 Task: Create a rule when a start date in next month is set on a card by me.
Action: Mouse moved to (1100, 95)
Screenshot: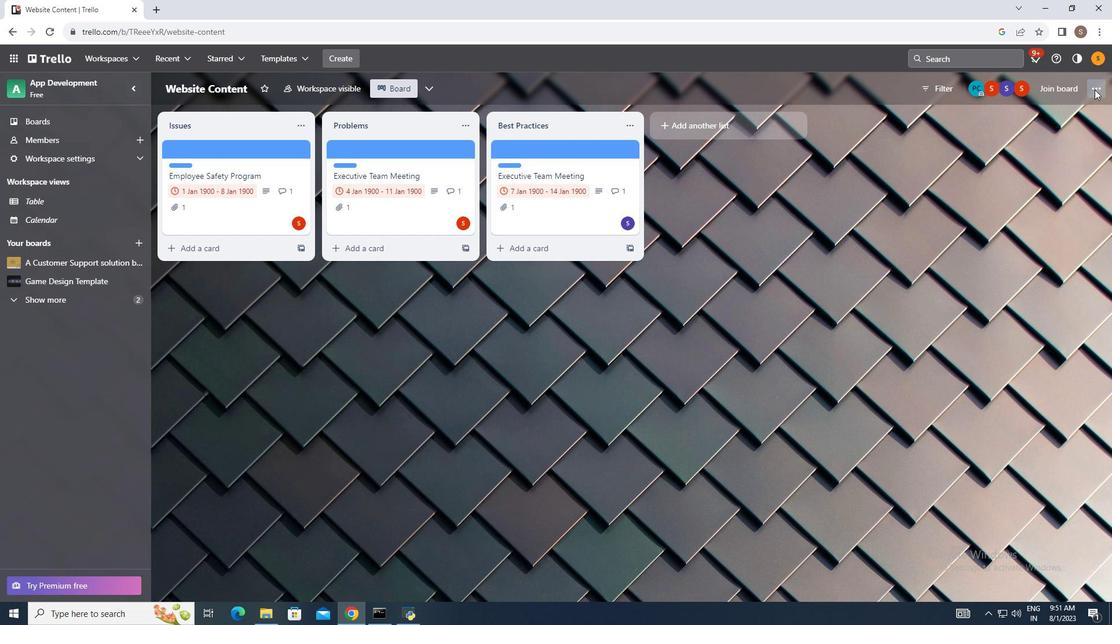
Action: Mouse pressed left at (1100, 95)
Screenshot: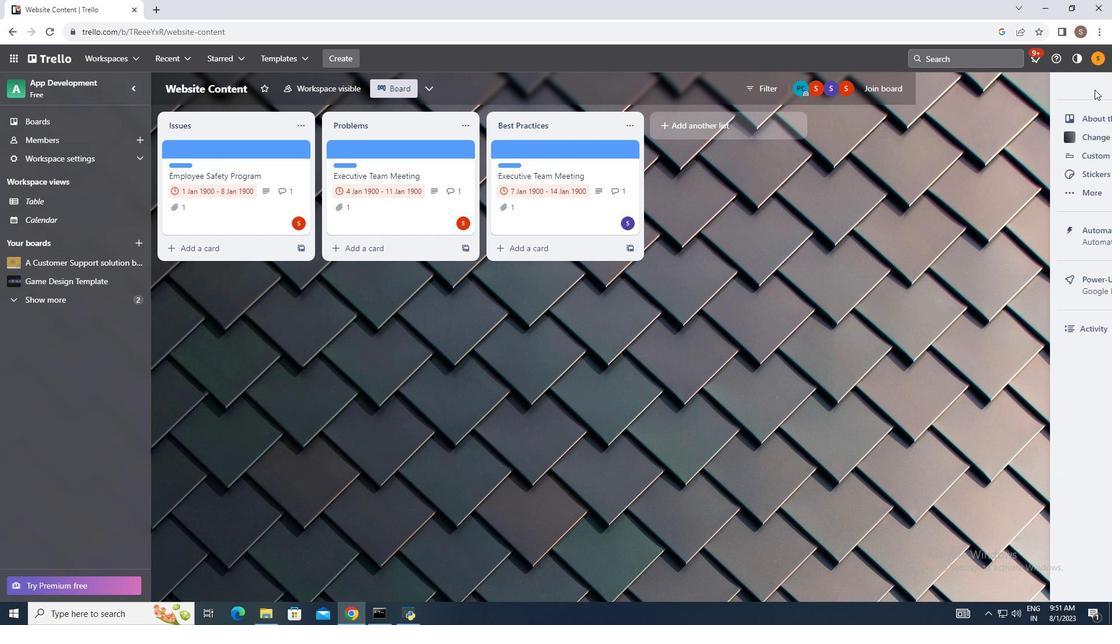
Action: Mouse moved to (1020, 231)
Screenshot: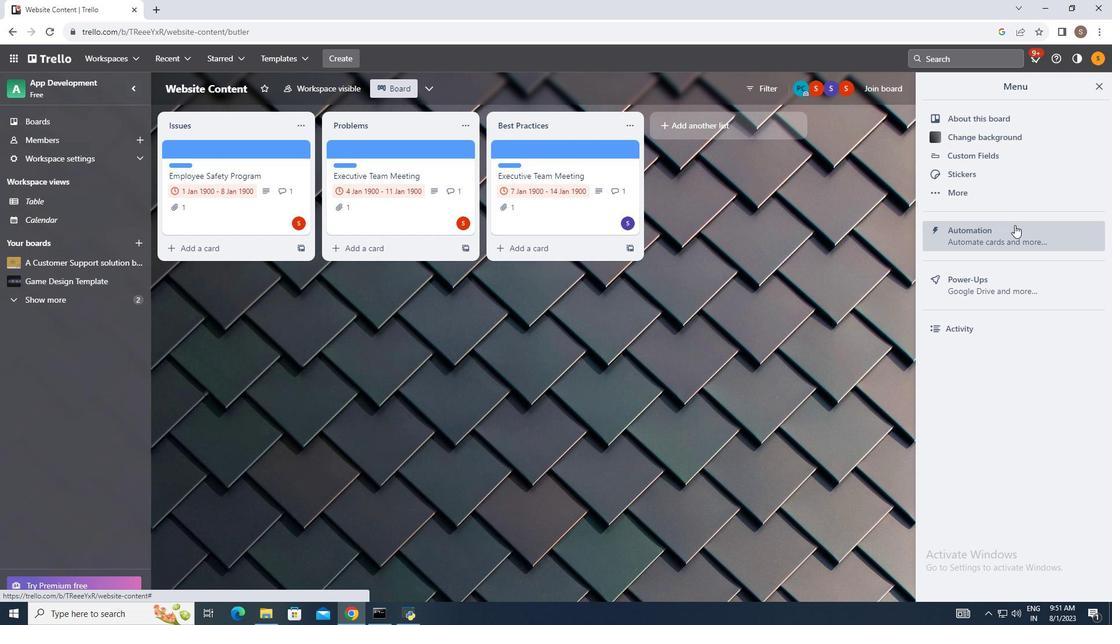 
Action: Mouse pressed left at (1020, 231)
Screenshot: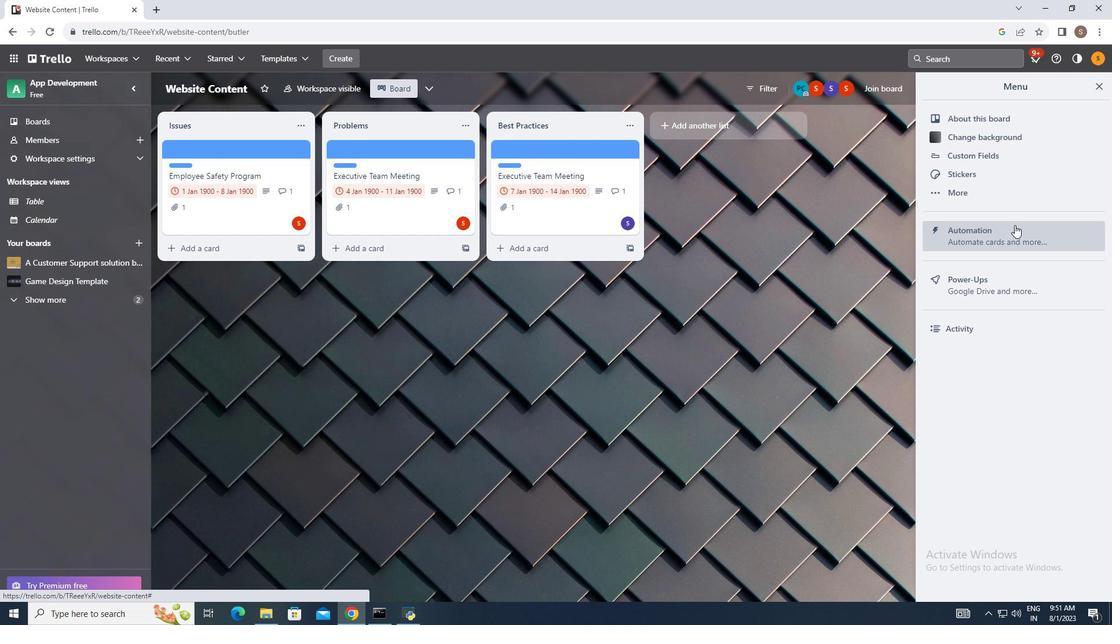 
Action: Mouse moved to (202, 198)
Screenshot: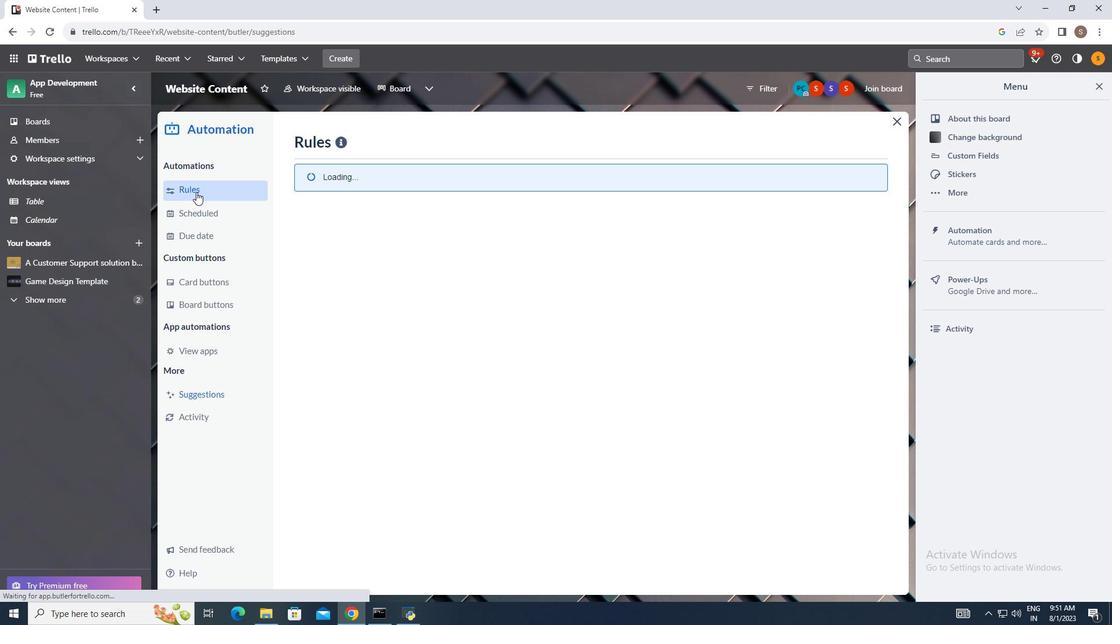 
Action: Mouse pressed left at (202, 198)
Screenshot: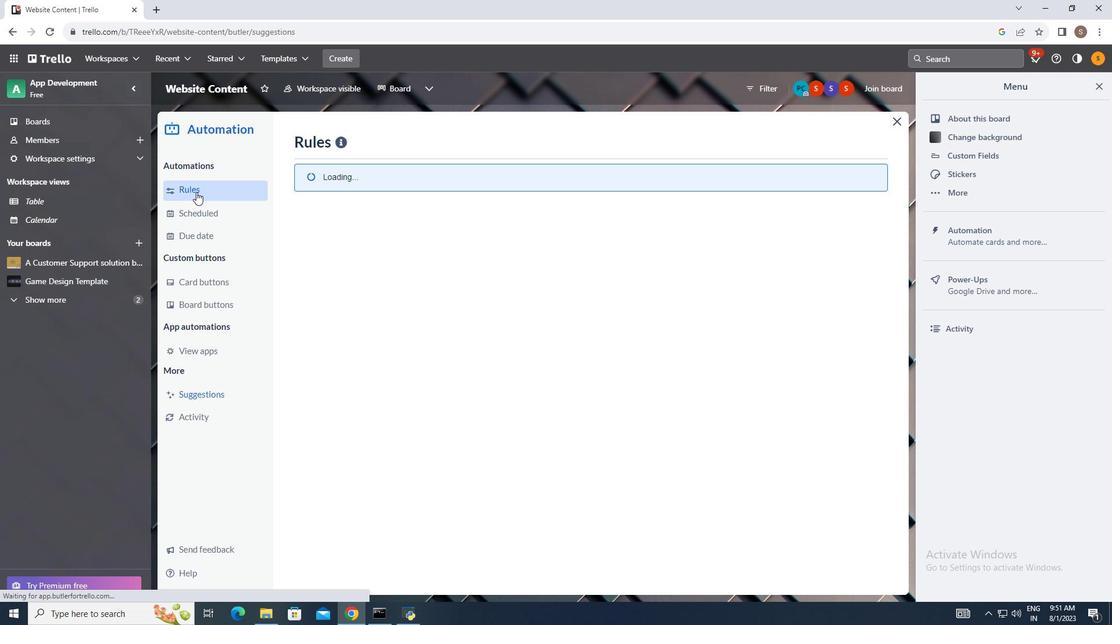 
Action: Mouse moved to (785, 148)
Screenshot: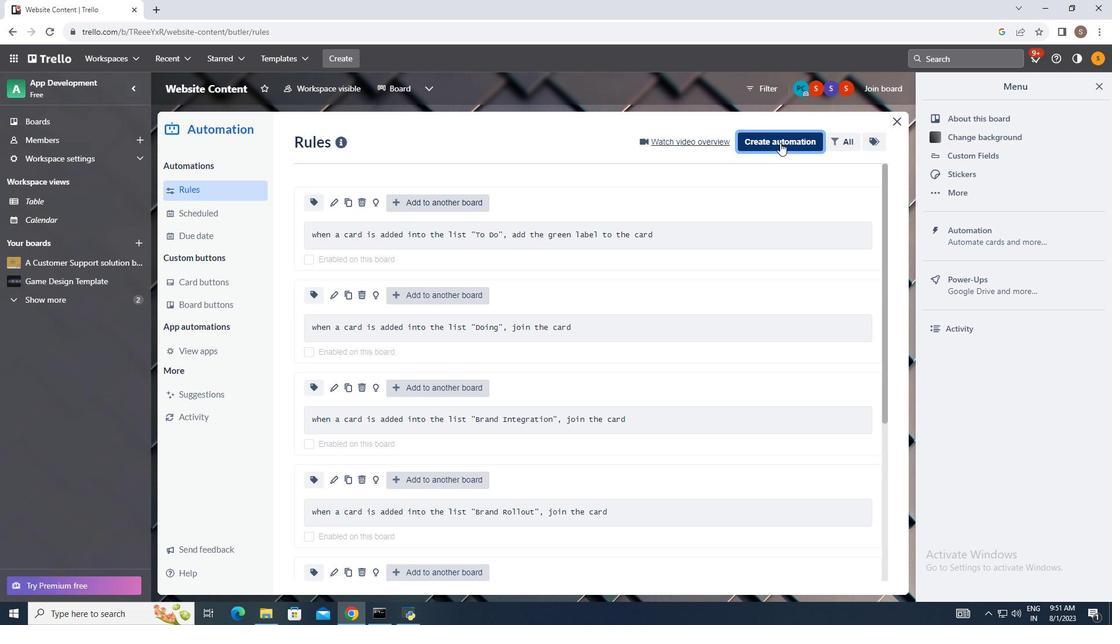 
Action: Mouse pressed left at (785, 148)
Screenshot: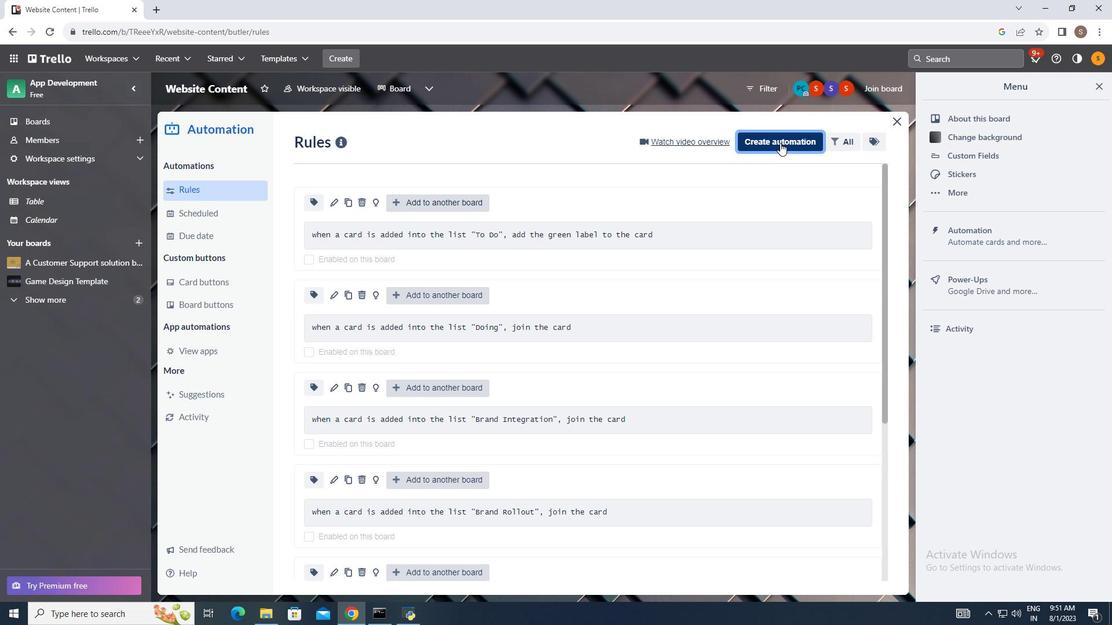 
Action: Mouse moved to (595, 255)
Screenshot: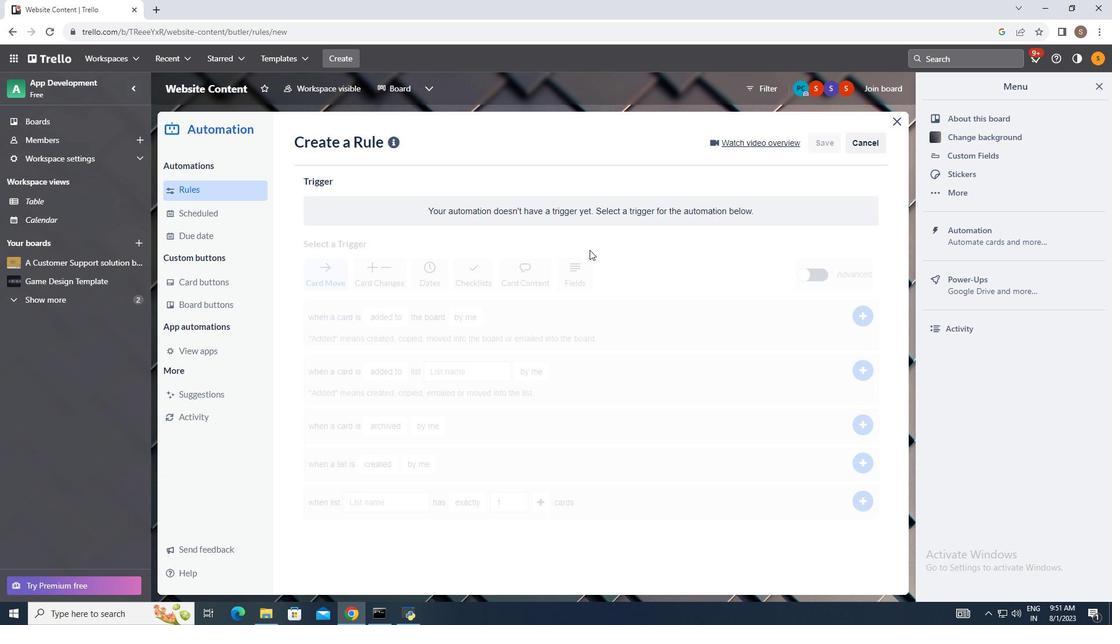 
Action: Mouse pressed left at (595, 255)
Screenshot: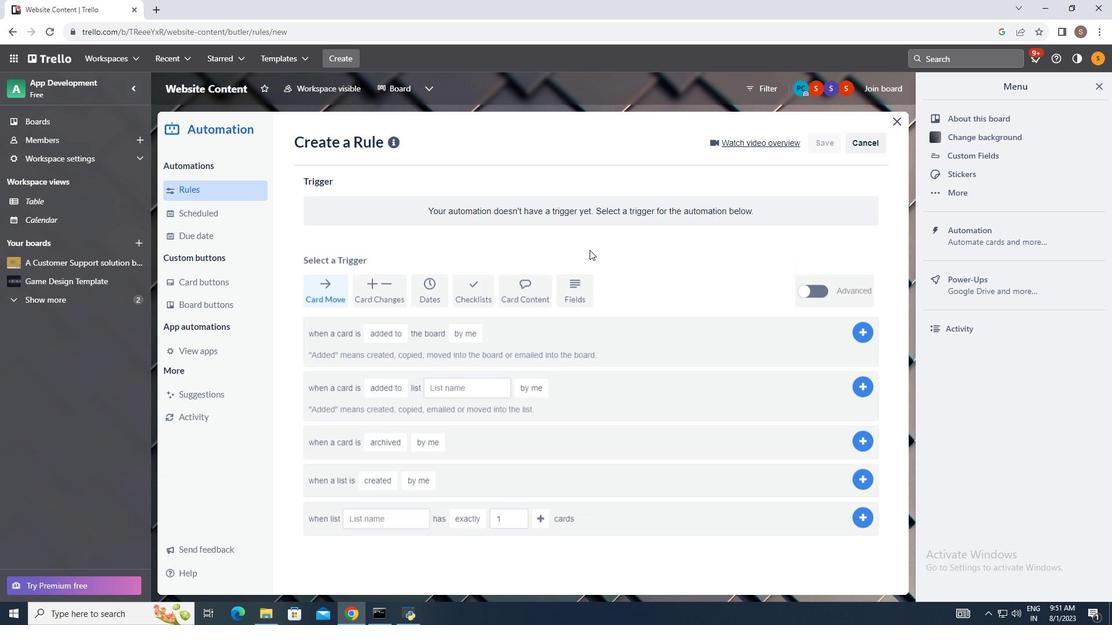 
Action: Mouse moved to (419, 295)
Screenshot: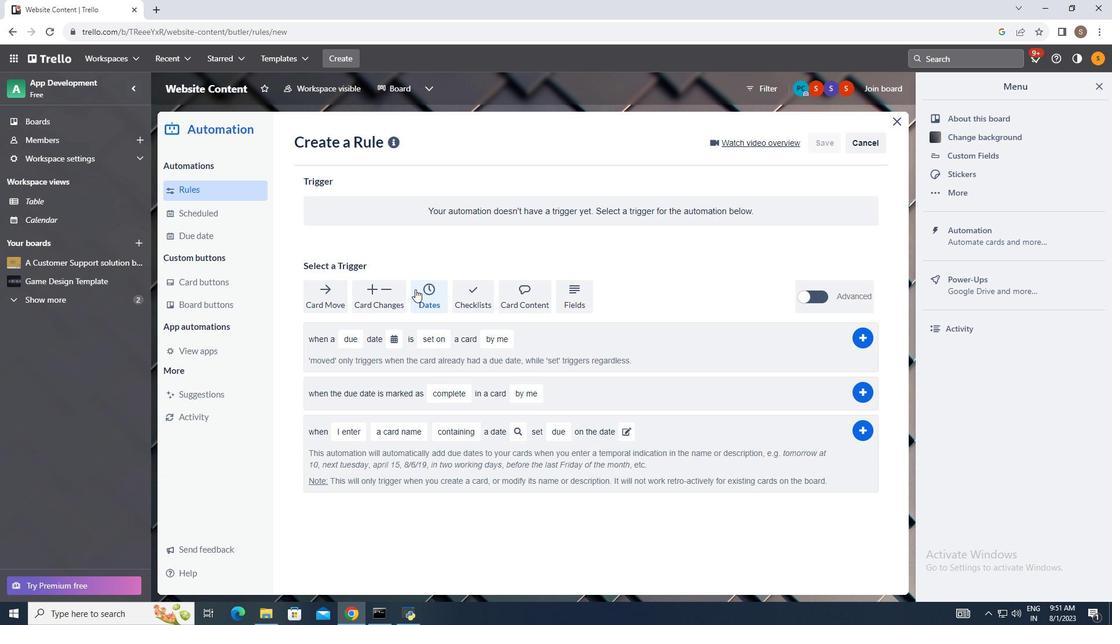 
Action: Mouse pressed left at (419, 295)
Screenshot: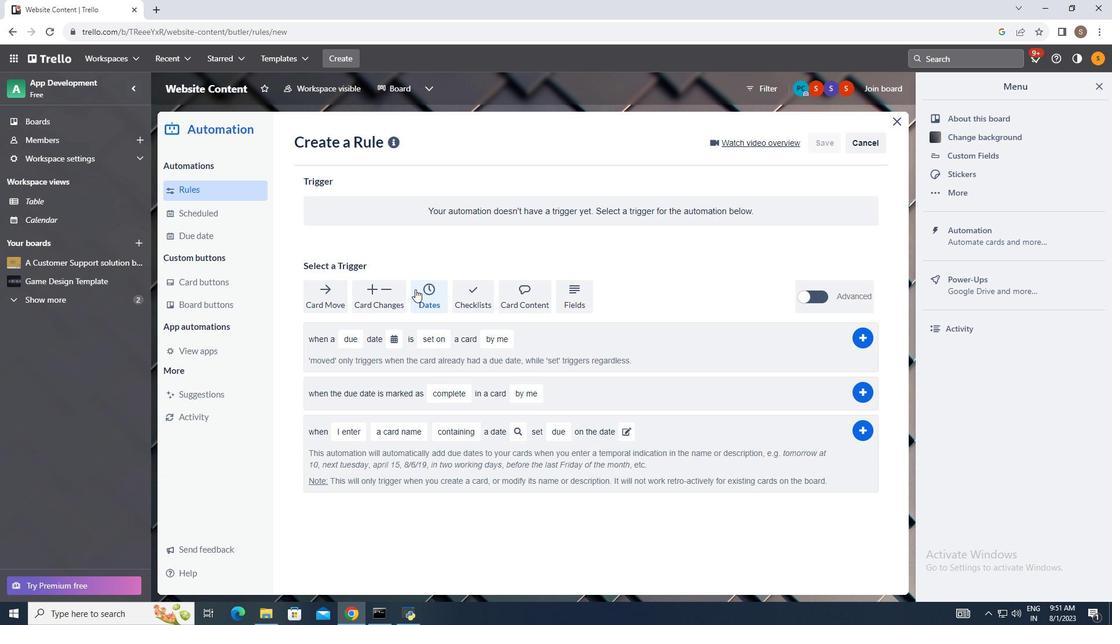 
Action: Mouse moved to (349, 343)
Screenshot: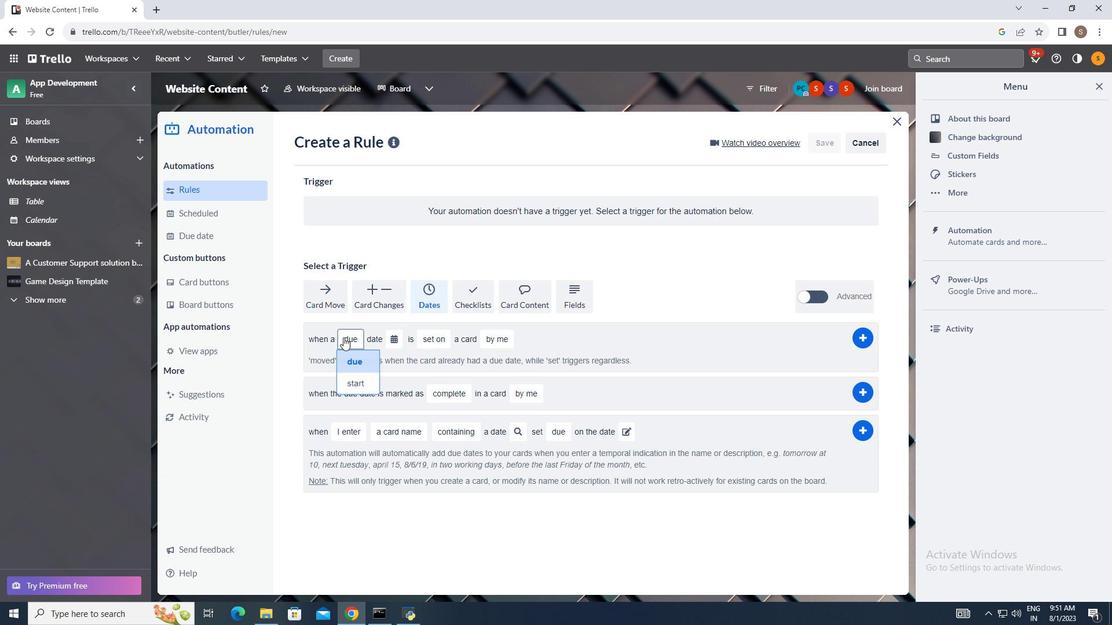 
Action: Mouse pressed left at (349, 343)
Screenshot: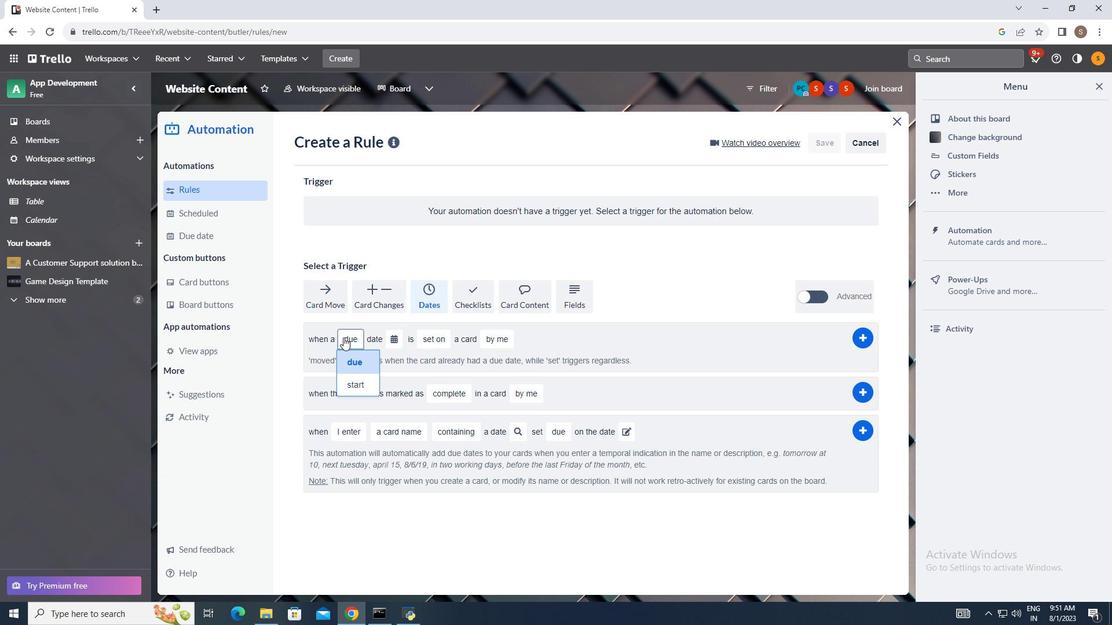 
Action: Mouse moved to (355, 385)
Screenshot: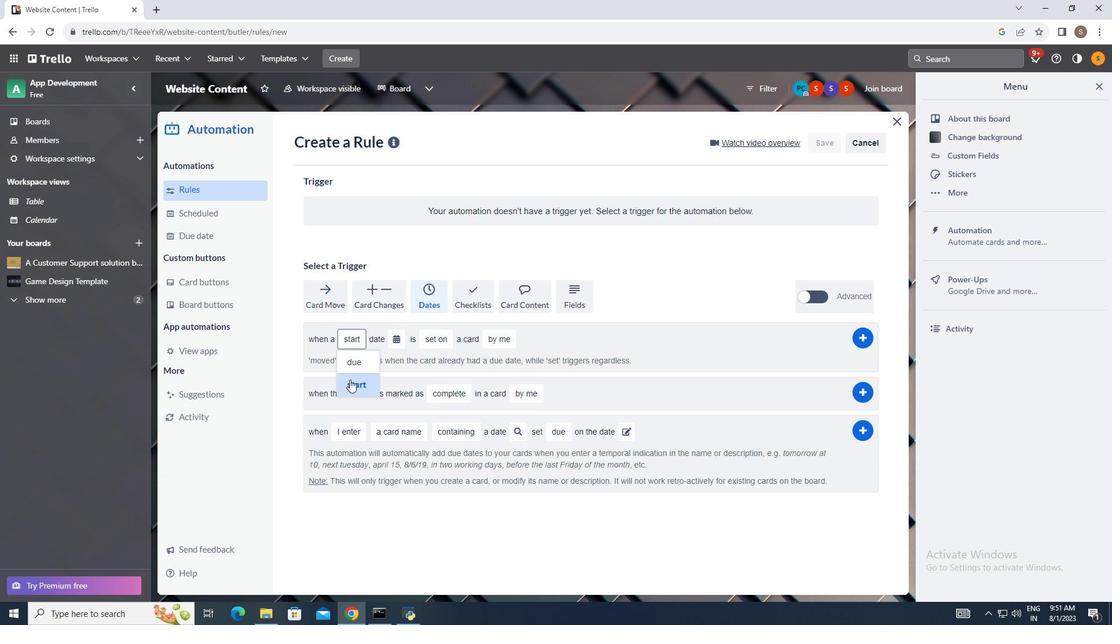 
Action: Mouse pressed left at (355, 385)
Screenshot: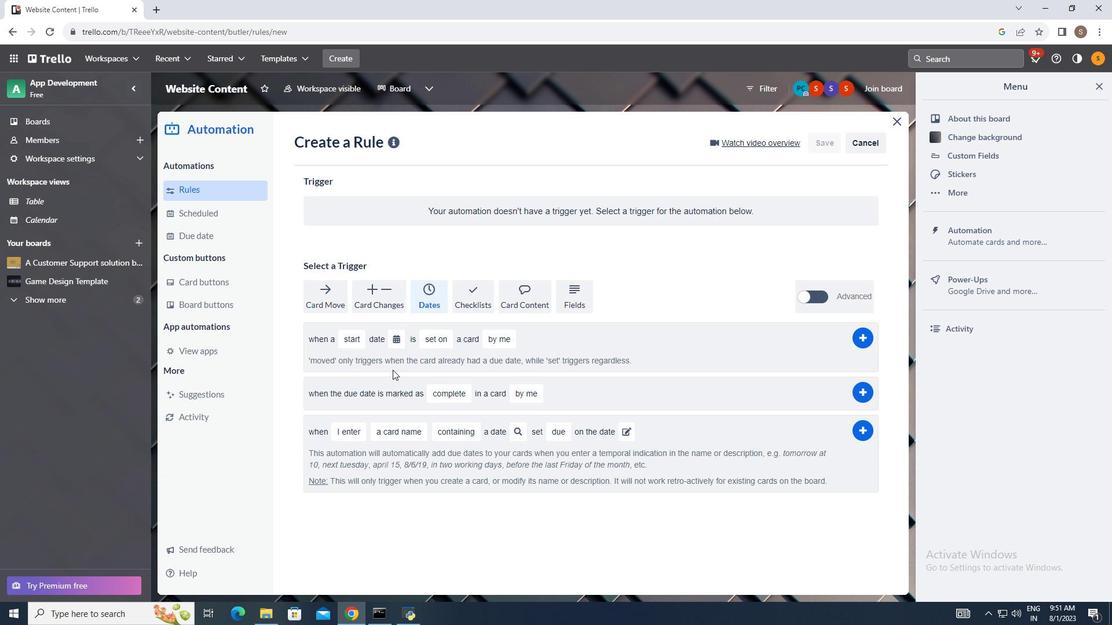 
Action: Mouse moved to (404, 351)
Screenshot: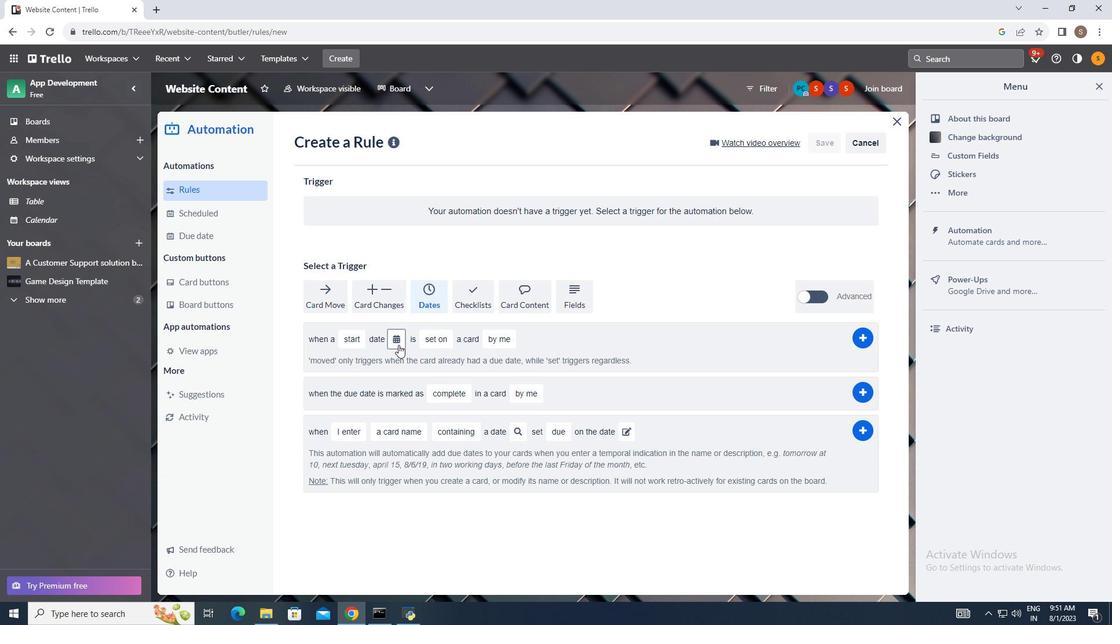 
Action: Mouse pressed left at (404, 351)
Screenshot: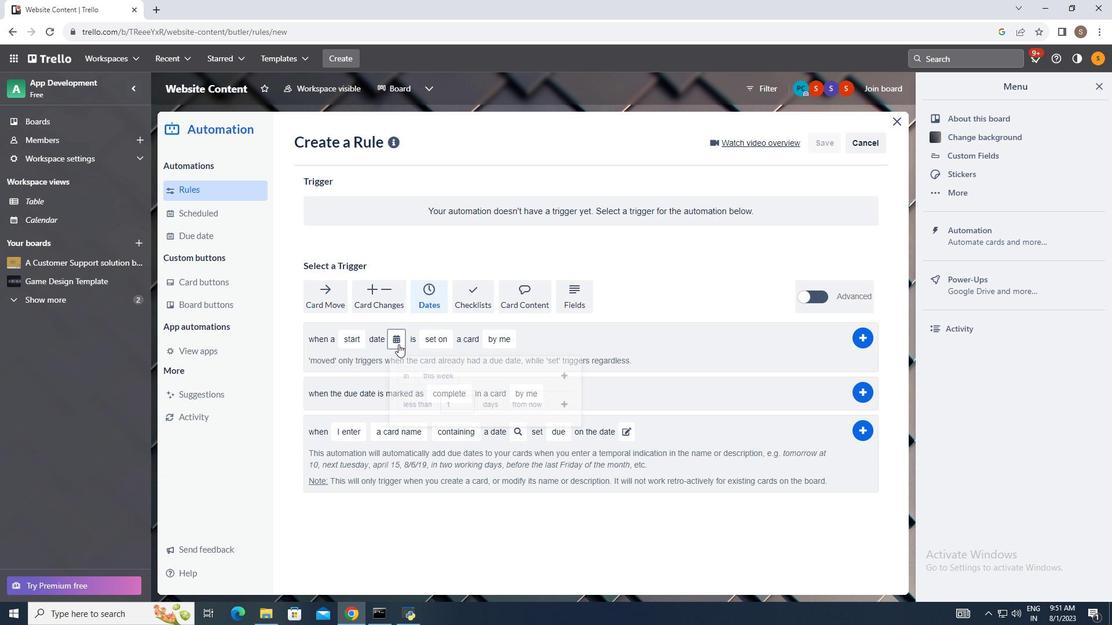 
Action: Mouse moved to (409, 384)
Screenshot: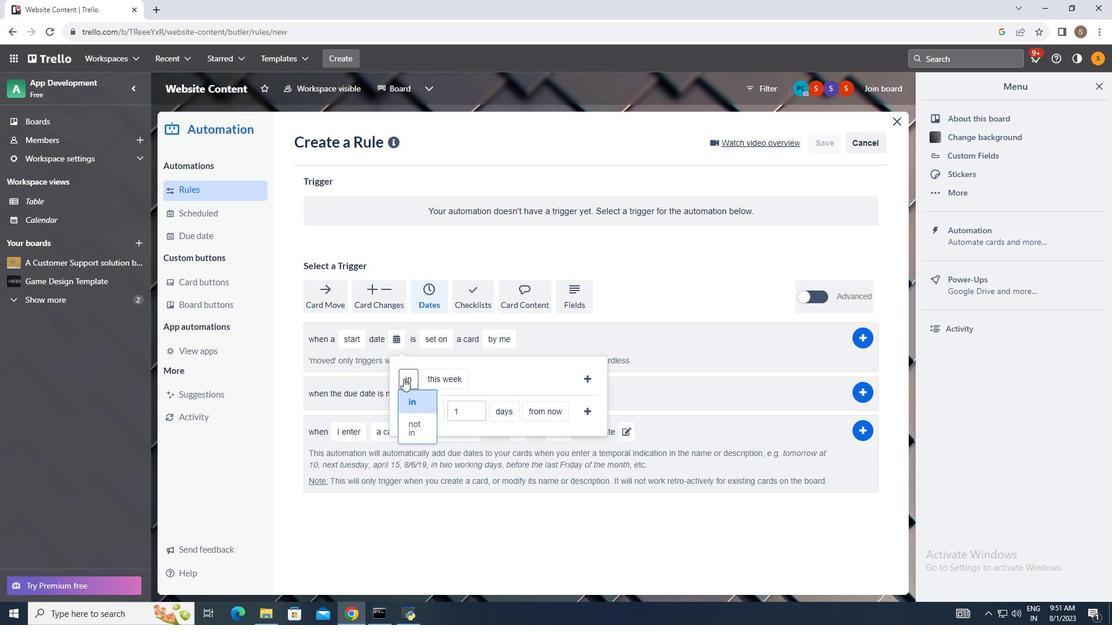 
Action: Mouse pressed left at (409, 384)
Screenshot: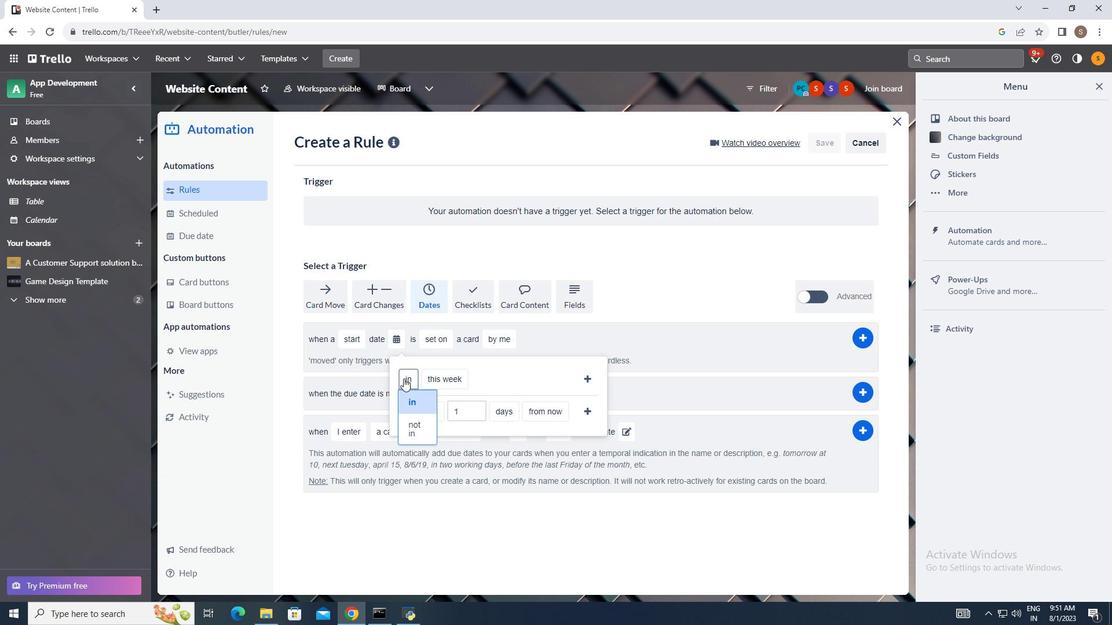 
Action: Mouse moved to (414, 402)
Screenshot: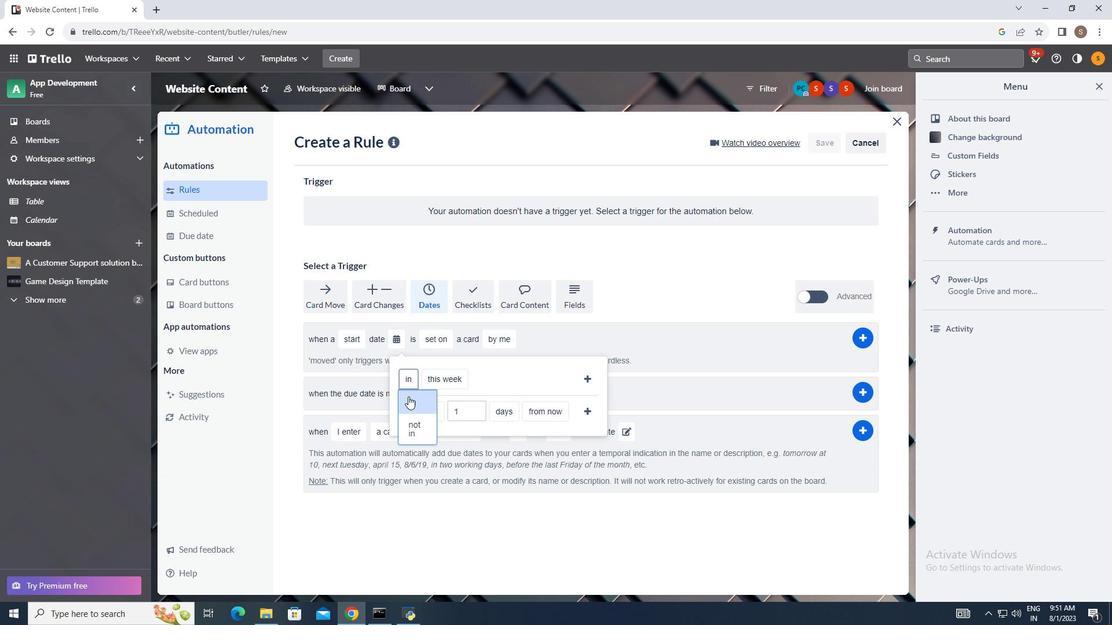 
Action: Mouse pressed left at (414, 402)
Screenshot: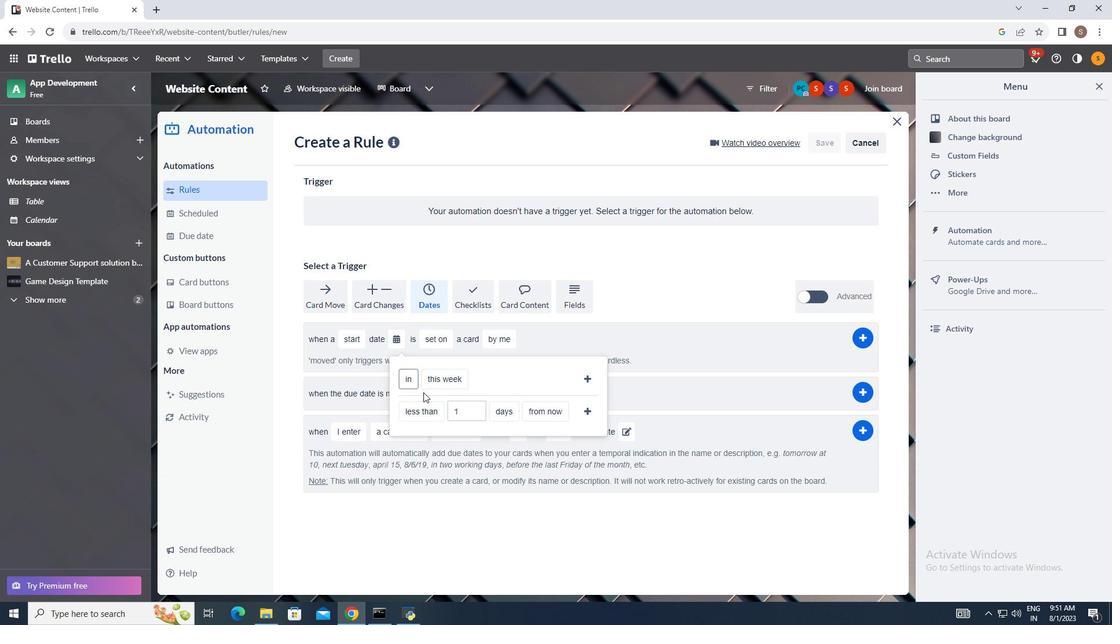 
Action: Mouse moved to (440, 382)
Screenshot: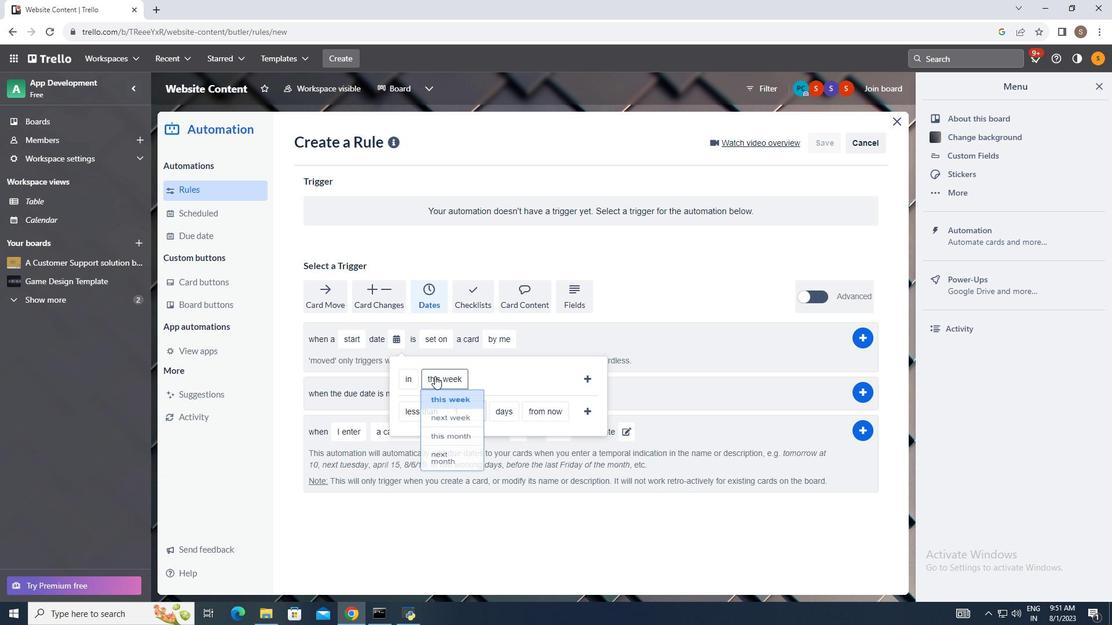 
Action: Mouse pressed left at (440, 382)
Screenshot: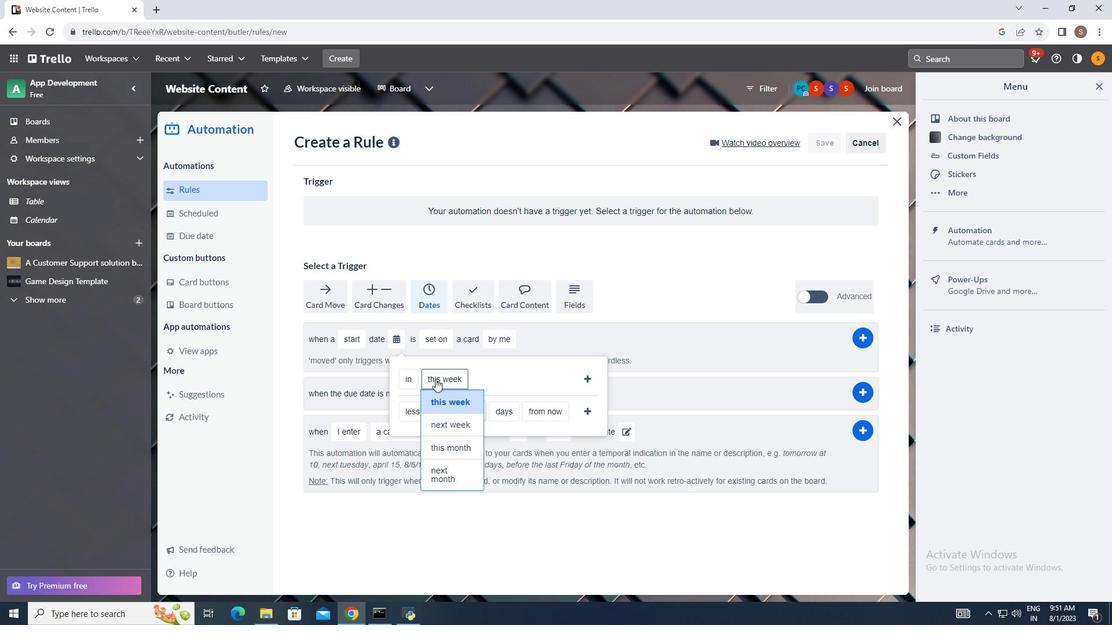 
Action: Mouse moved to (456, 476)
Screenshot: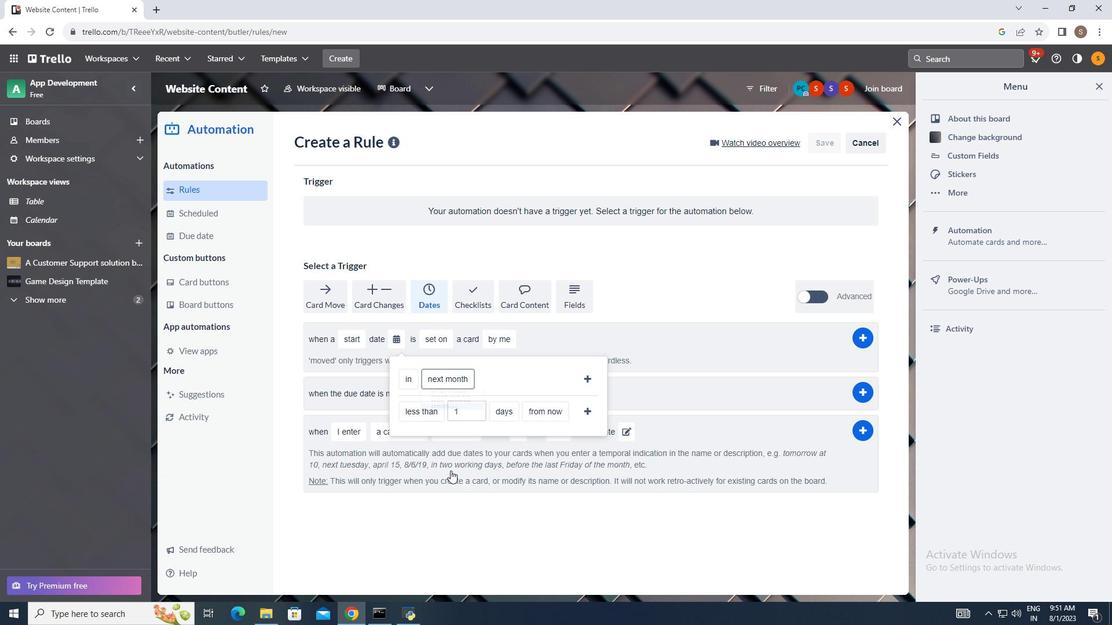 
Action: Mouse pressed left at (456, 476)
Screenshot: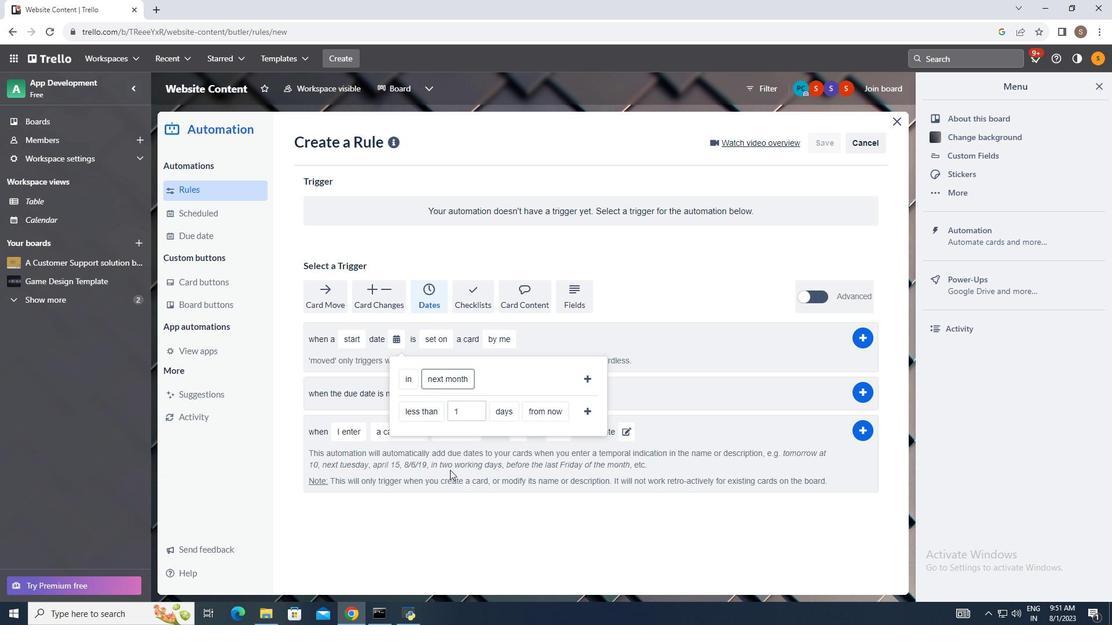 
Action: Mouse moved to (594, 386)
Screenshot: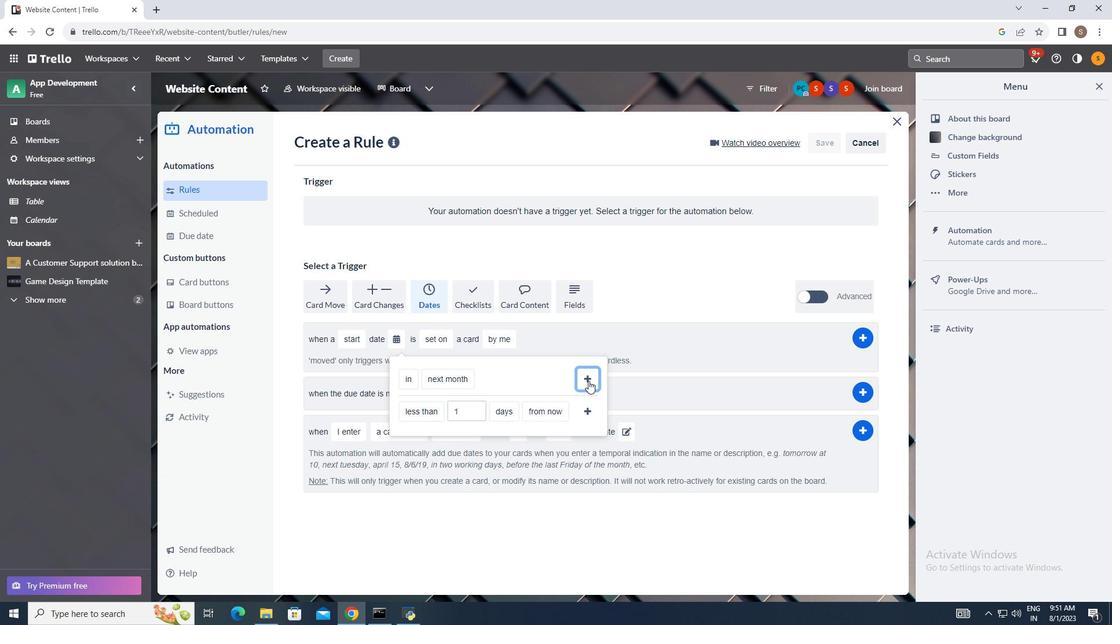 
Action: Mouse pressed left at (594, 386)
Screenshot: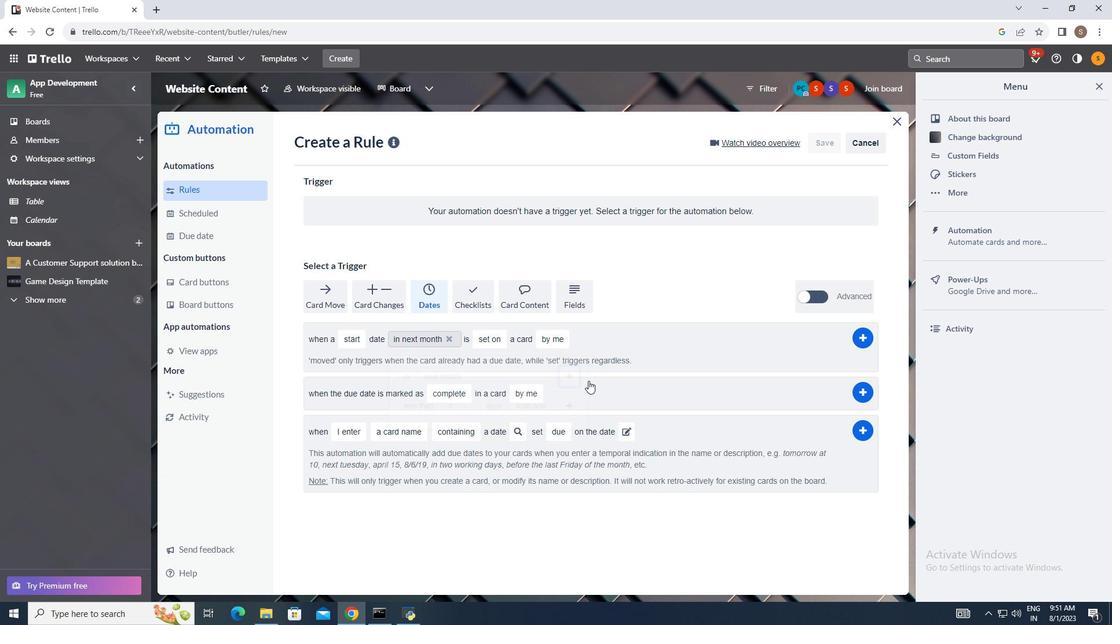 
Action: Mouse moved to (864, 343)
Screenshot: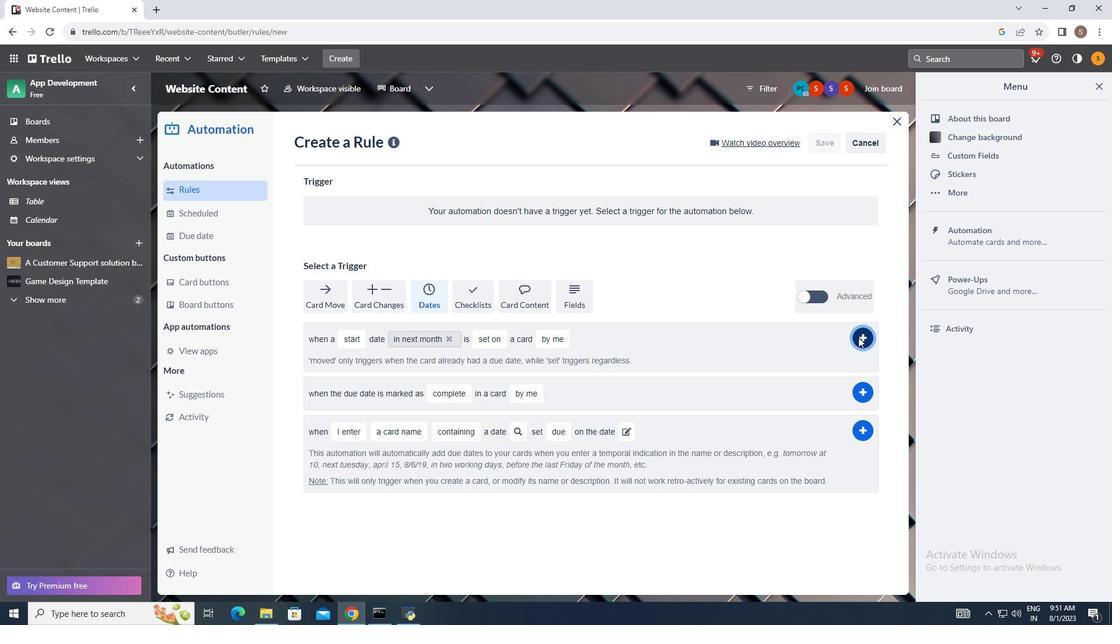 
Action: Mouse pressed left at (864, 343)
Screenshot: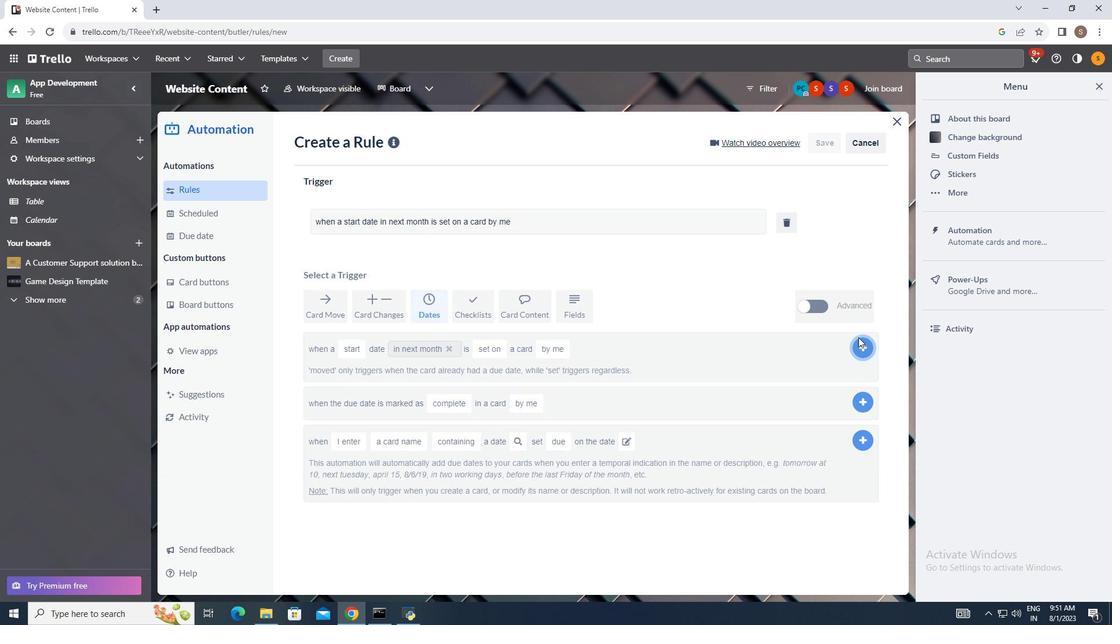 
Action: Mouse moved to (690, 362)
Screenshot: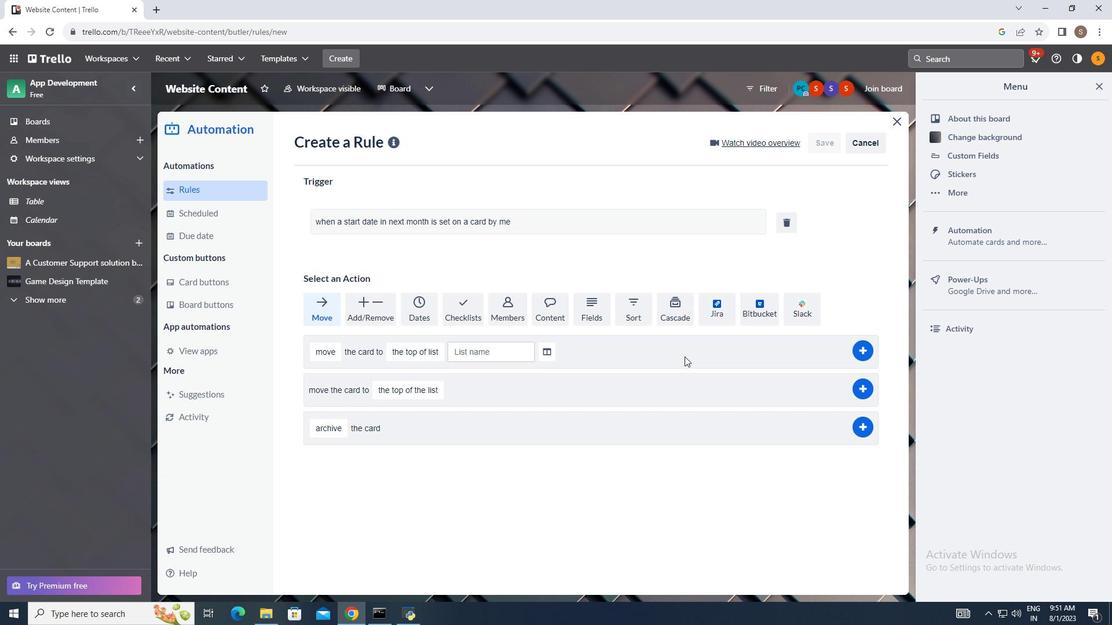 
